 Task: Sort the products in the category "Laundry" by unit price (high first).
Action: Mouse moved to (673, 247)
Screenshot: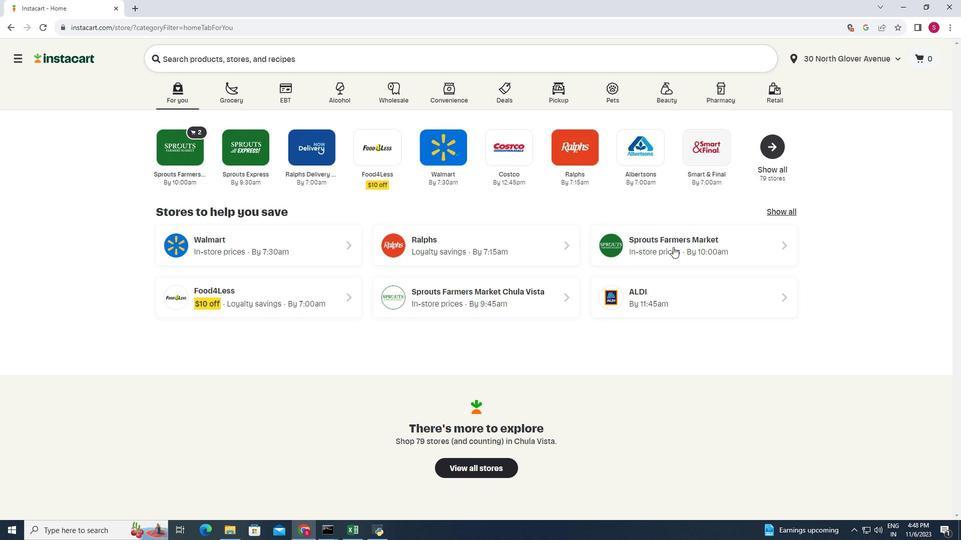 
Action: Mouse pressed left at (673, 247)
Screenshot: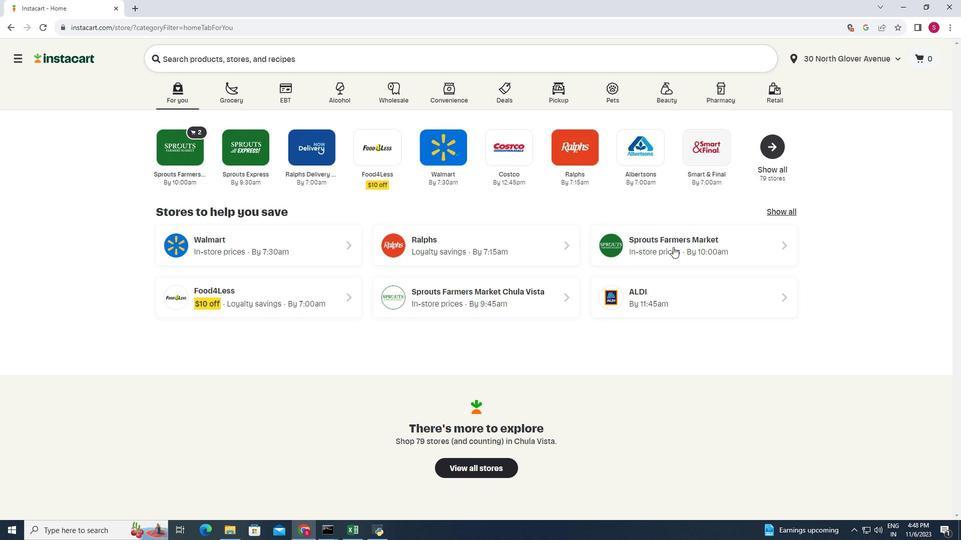 
Action: Mouse moved to (62, 342)
Screenshot: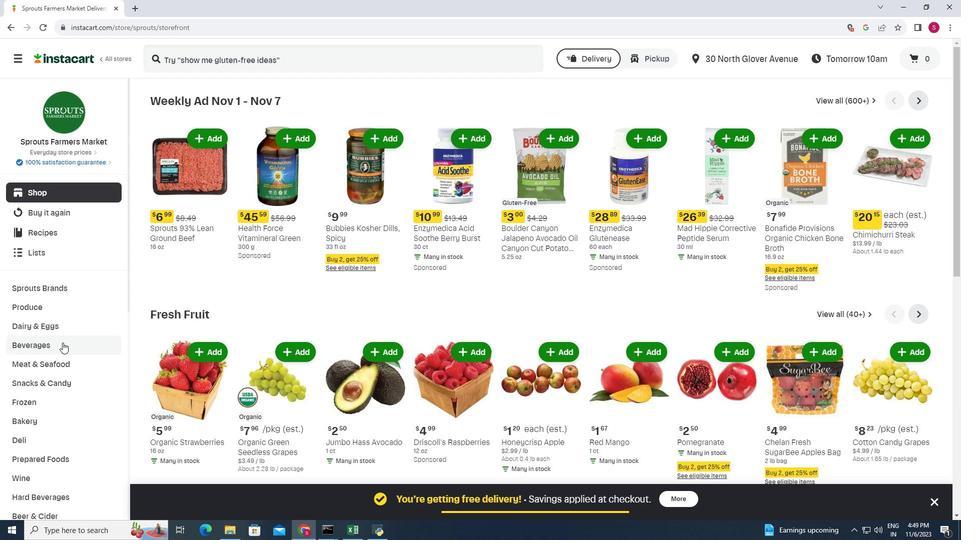 
Action: Mouse scrolled (62, 342) with delta (0, 0)
Screenshot: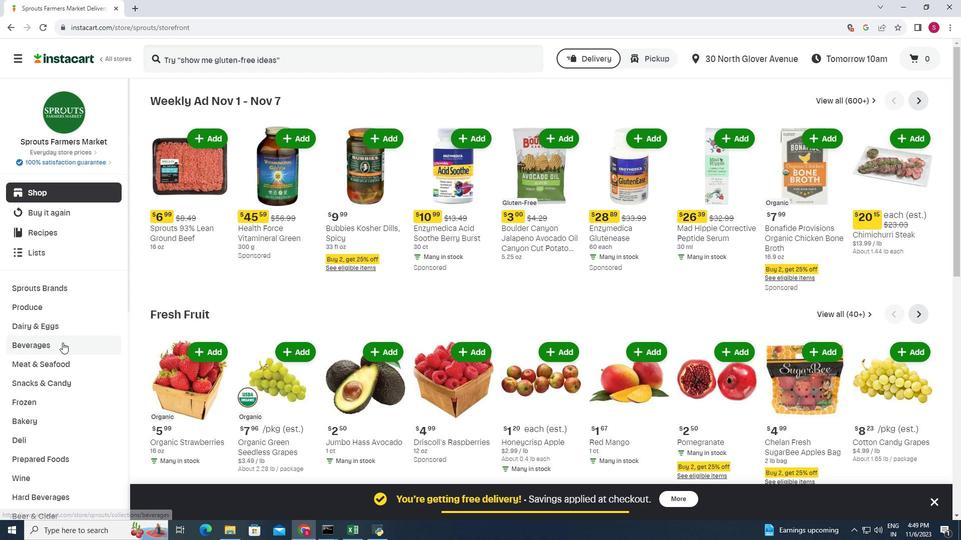 
Action: Mouse scrolled (62, 342) with delta (0, 0)
Screenshot: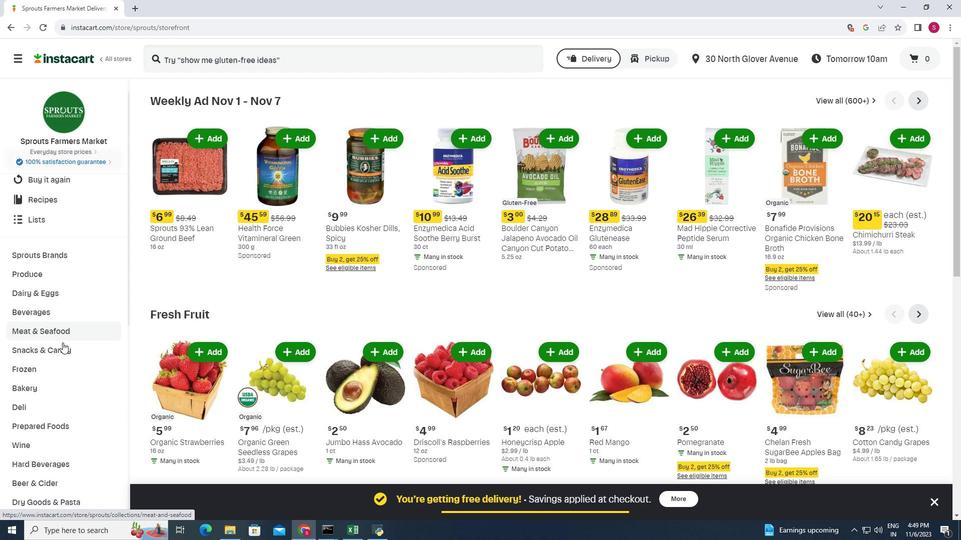 
Action: Mouse scrolled (62, 342) with delta (0, 0)
Screenshot: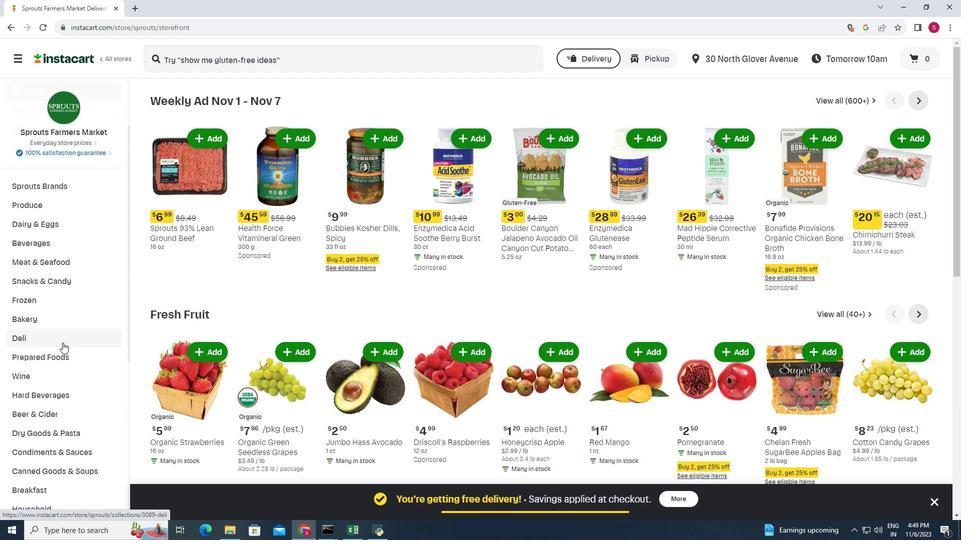 
Action: Mouse moved to (60, 343)
Screenshot: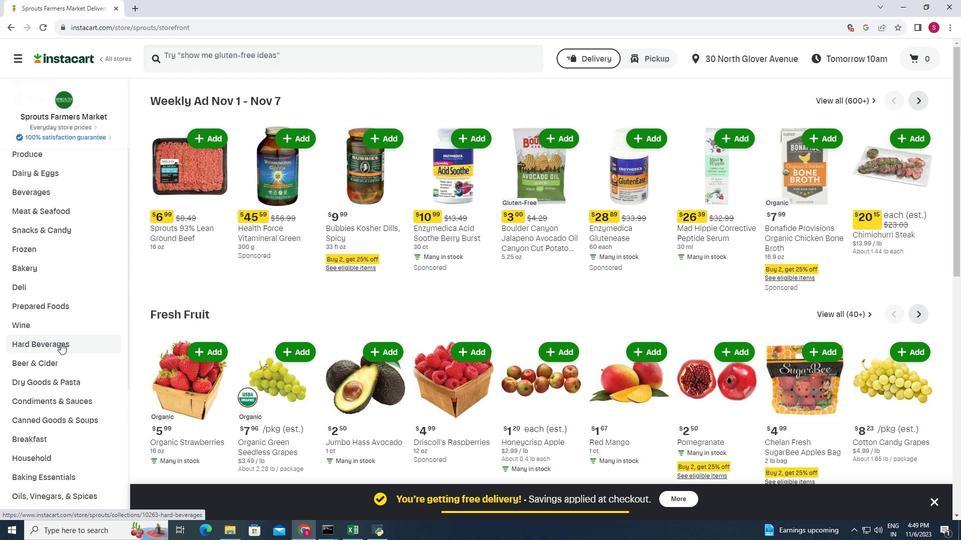 
Action: Mouse scrolled (60, 342) with delta (0, 0)
Screenshot: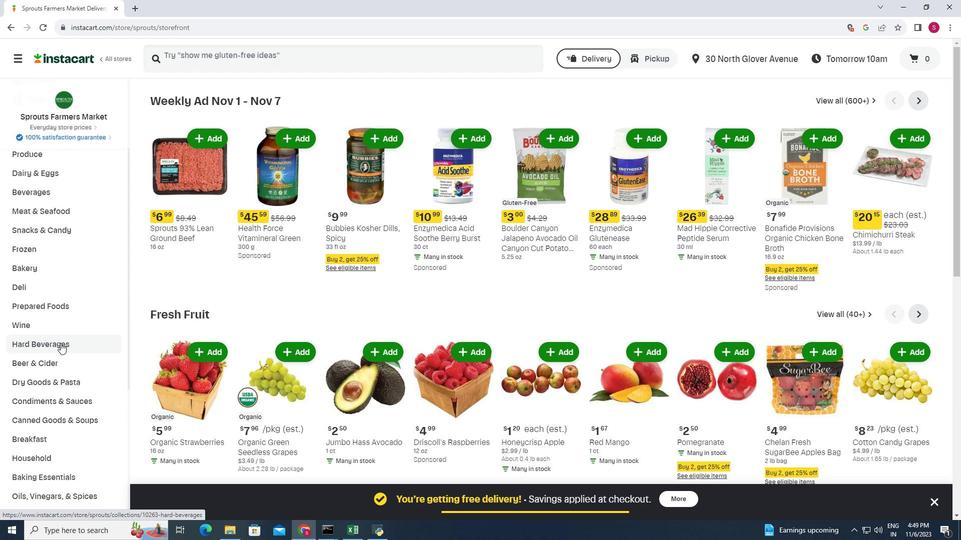 
Action: Mouse moved to (30, 413)
Screenshot: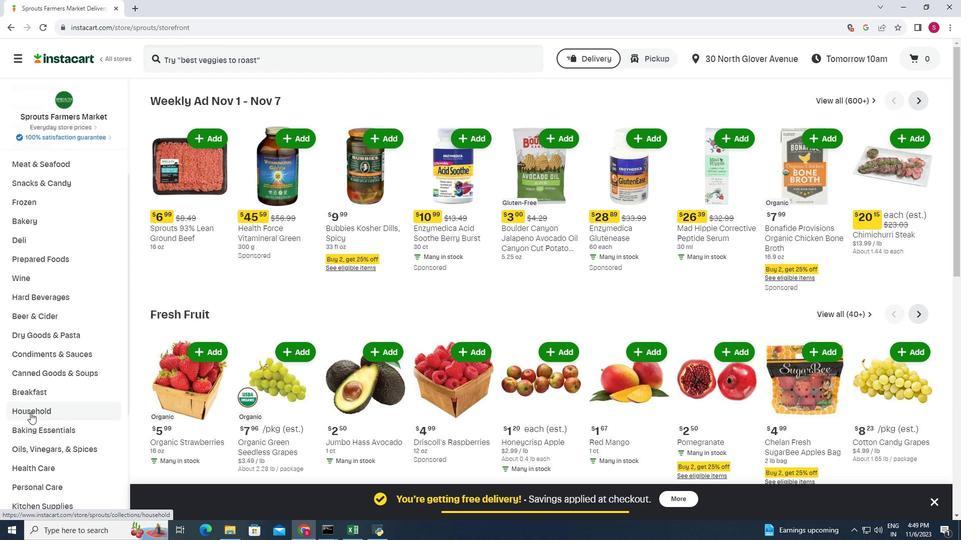 
Action: Mouse pressed left at (30, 413)
Screenshot: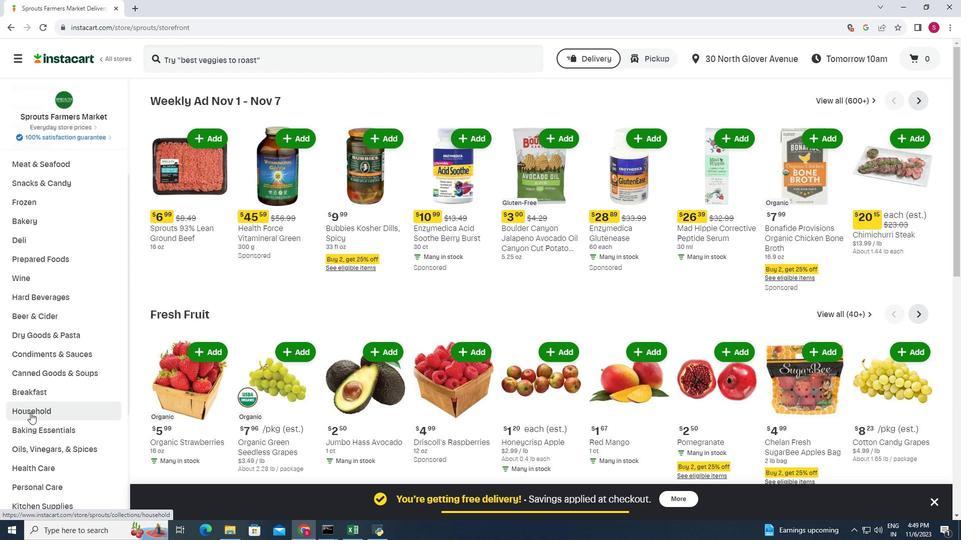 
Action: Mouse moved to (377, 126)
Screenshot: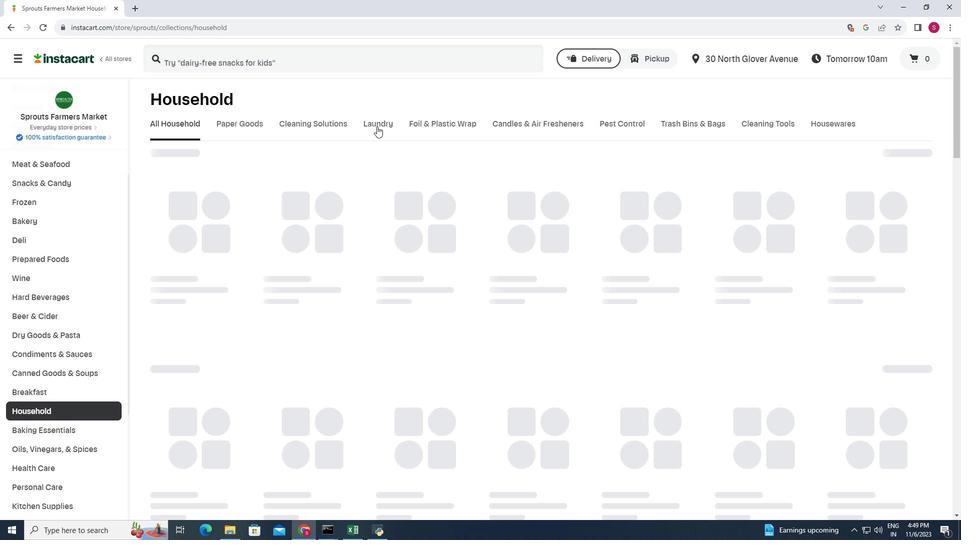 
Action: Mouse pressed left at (377, 126)
Screenshot: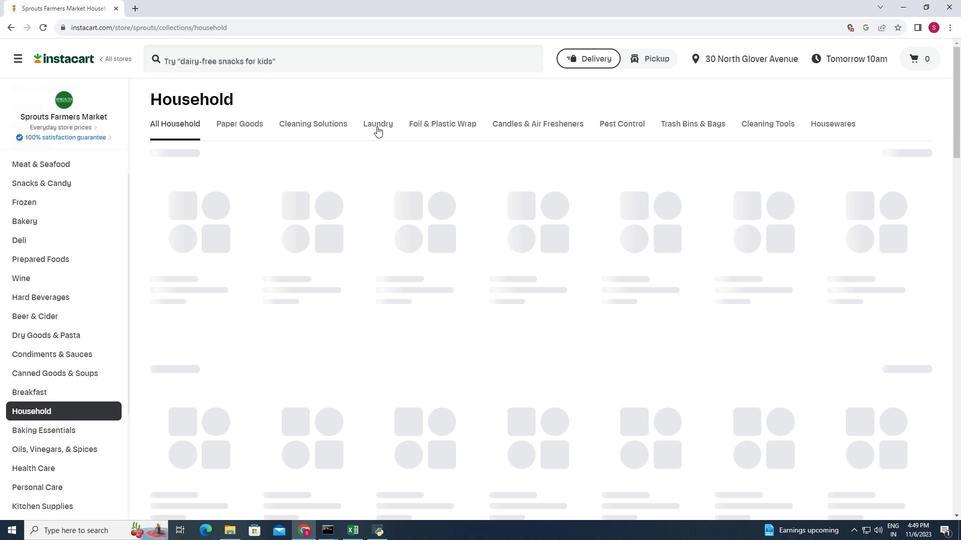 
Action: Mouse moved to (929, 201)
Screenshot: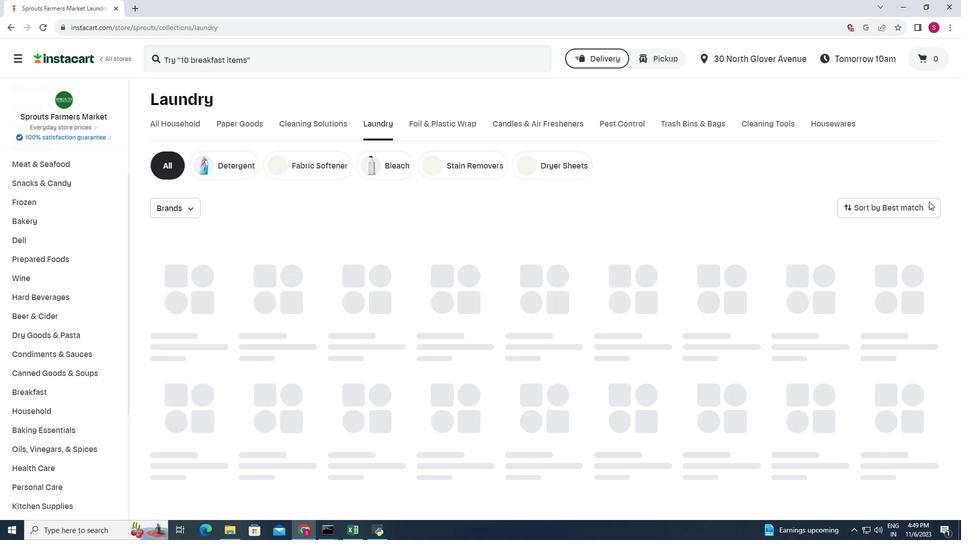 
Action: Mouse pressed left at (929, 201)
Screenshot: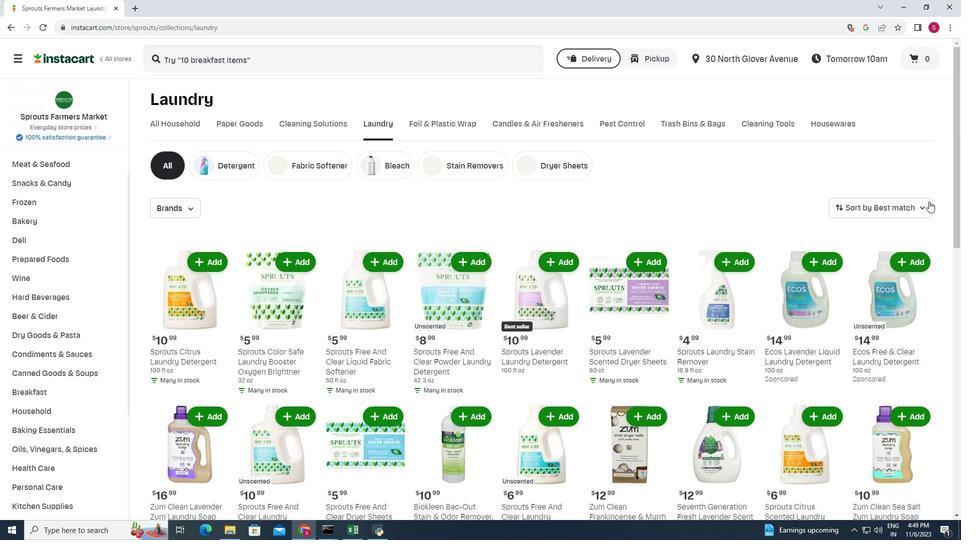 
Action: Mouse moved to (872, 326)
Screenshot: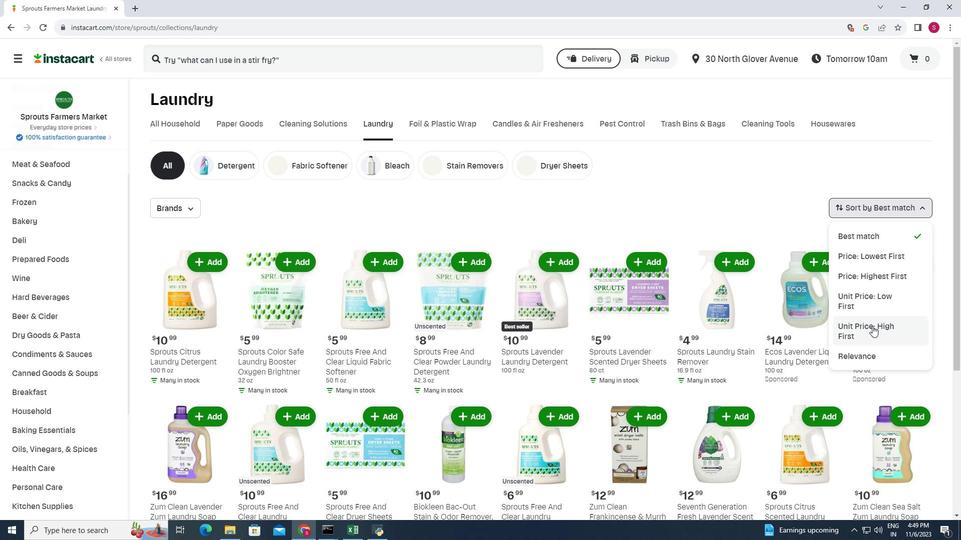 
Action: Mouse pressed left at (872, 326)
Screenshot: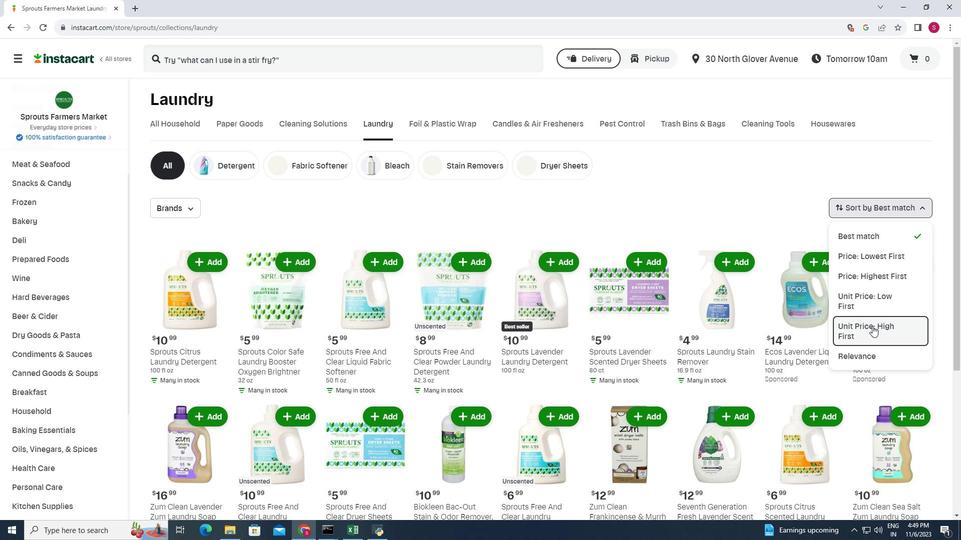 
Action: Mouse moved to (616, 205)
Screenshot: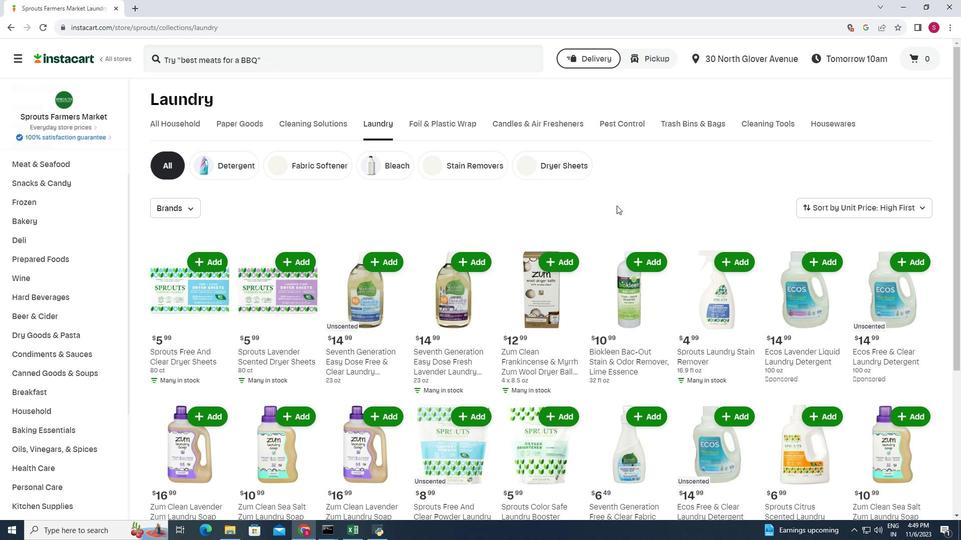 
Action: Mouse scrolled (616, 205) with delta (0, 0)
Screenshot: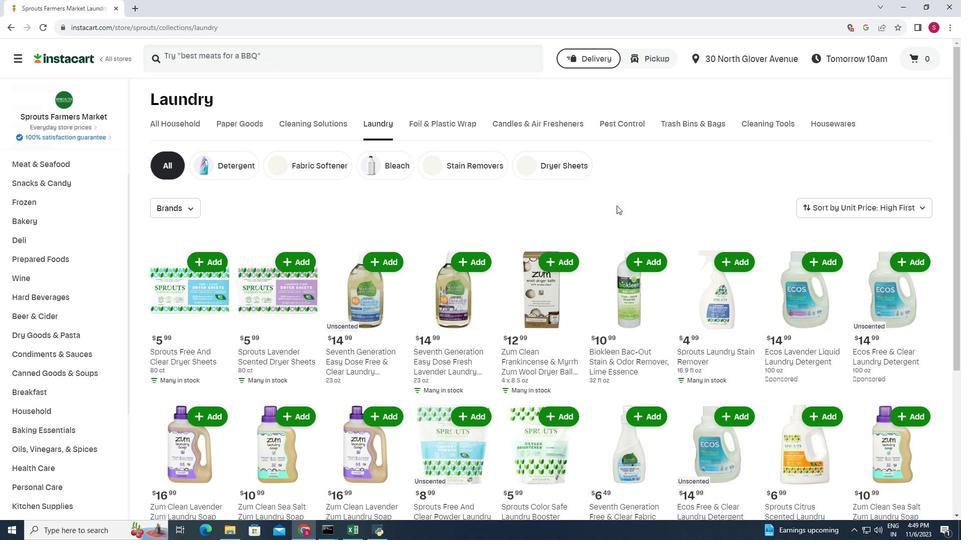 
Action: Mouse scrolled (616, 205) with delta (0, 0)
Screenshot: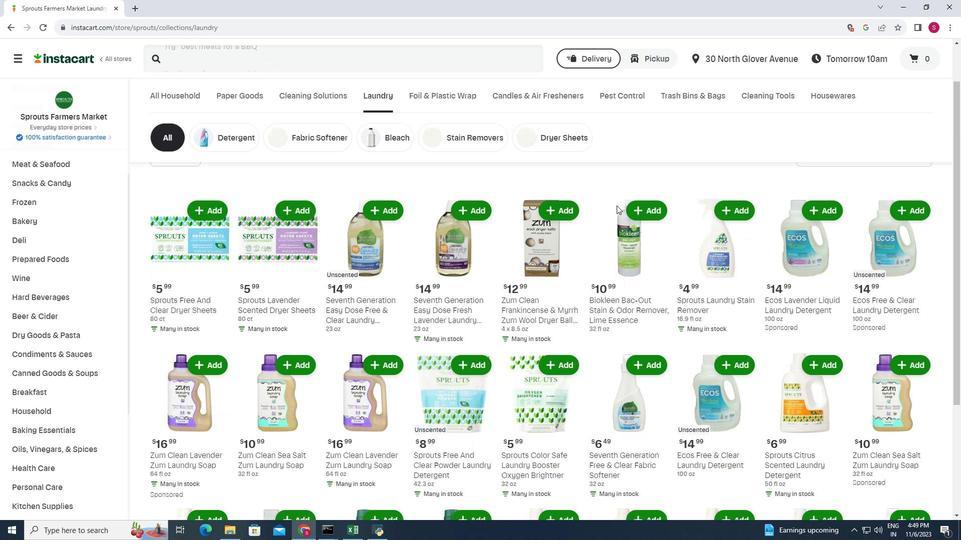 
Action: Mouse moved to (616, 205)
Screenshot: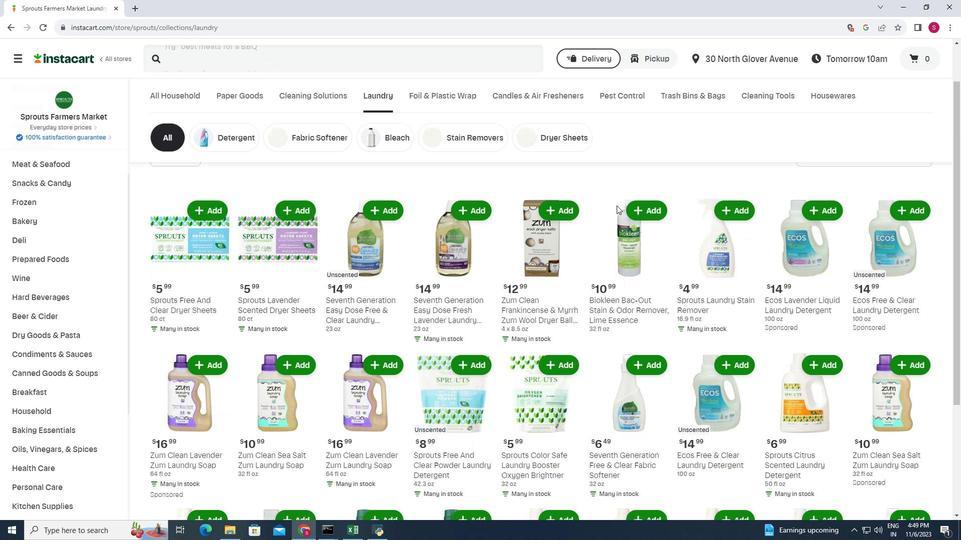 
Action: Mouse scrolled (616, 205) with delta (0, 0)
Screenshot: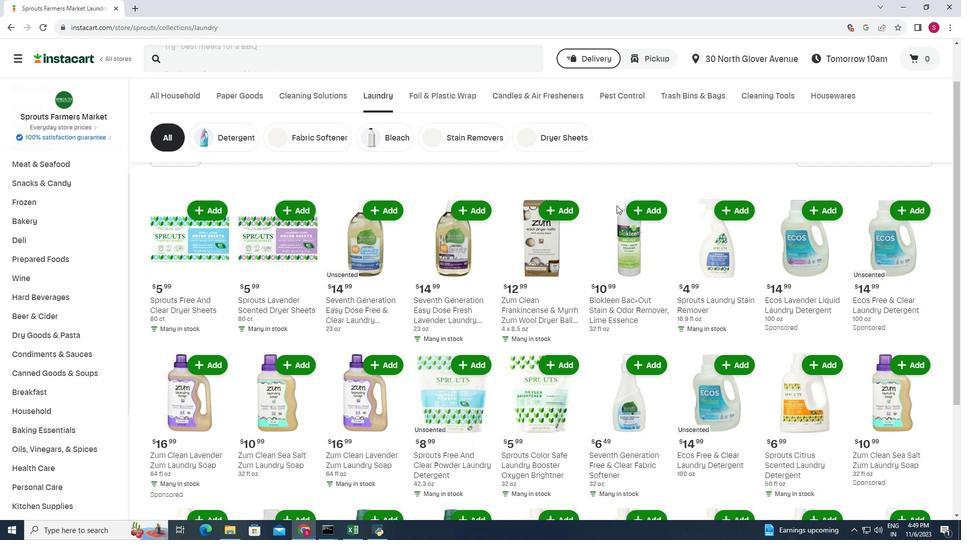 
Action: Mouse scrolled (616, 205) with delta (0, 0)
Screenshot: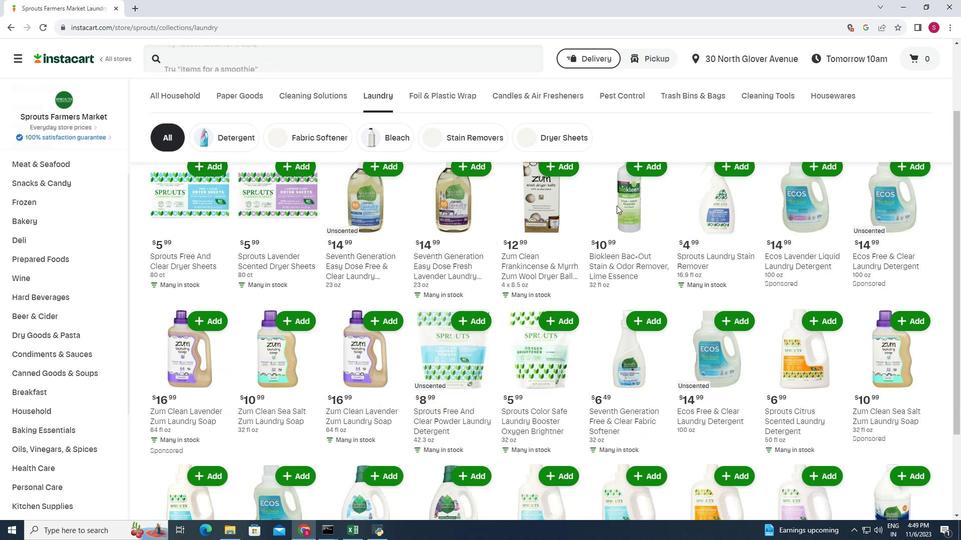 
Action: Mouse scrolled (616, 205) with delta (0, 0)
Screenshot: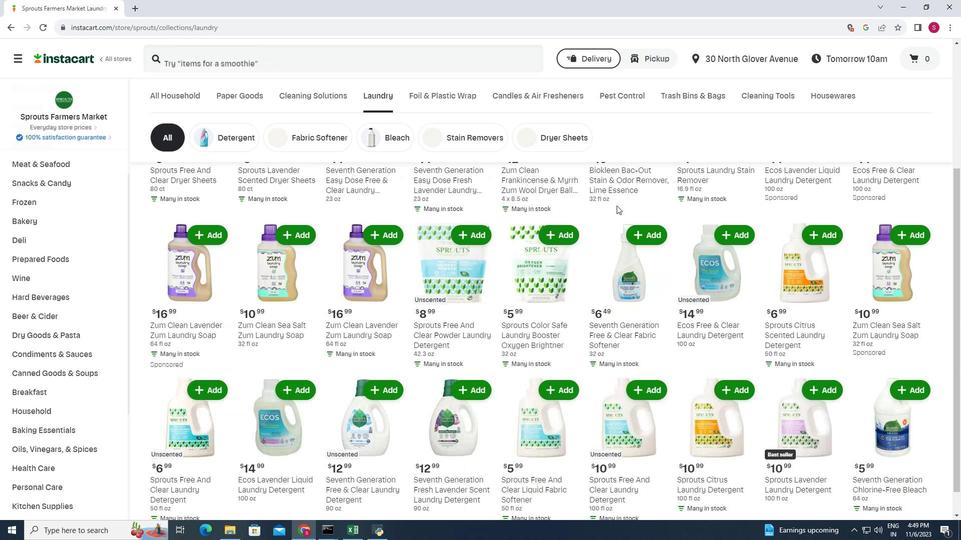 
Action: Mouse scrolled (616, 205) with delta (0, 0)
Screenshot: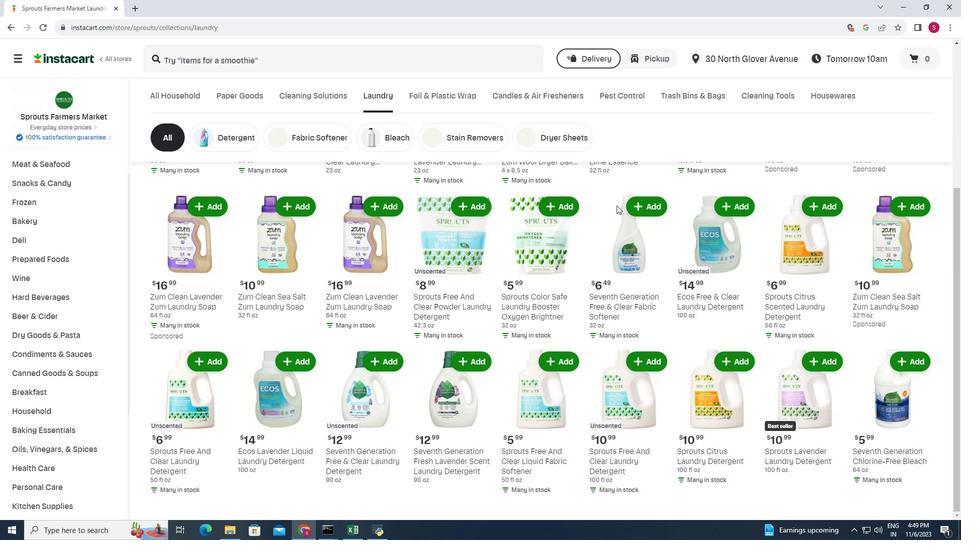 
Action: Mouse scrolled (616, 205) with delta (0, 0)
Screenshot: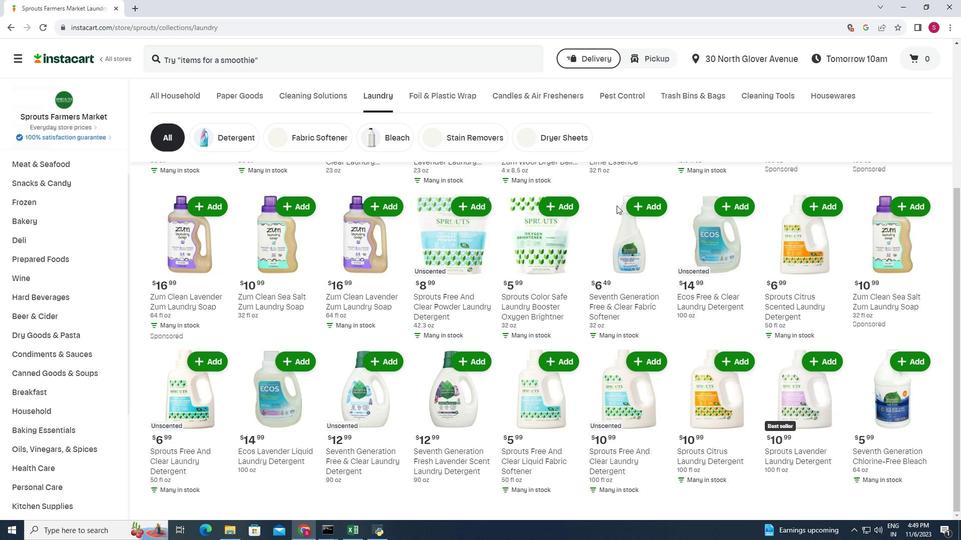 
Action: Mouse moved to (610, 207)
Screenshot: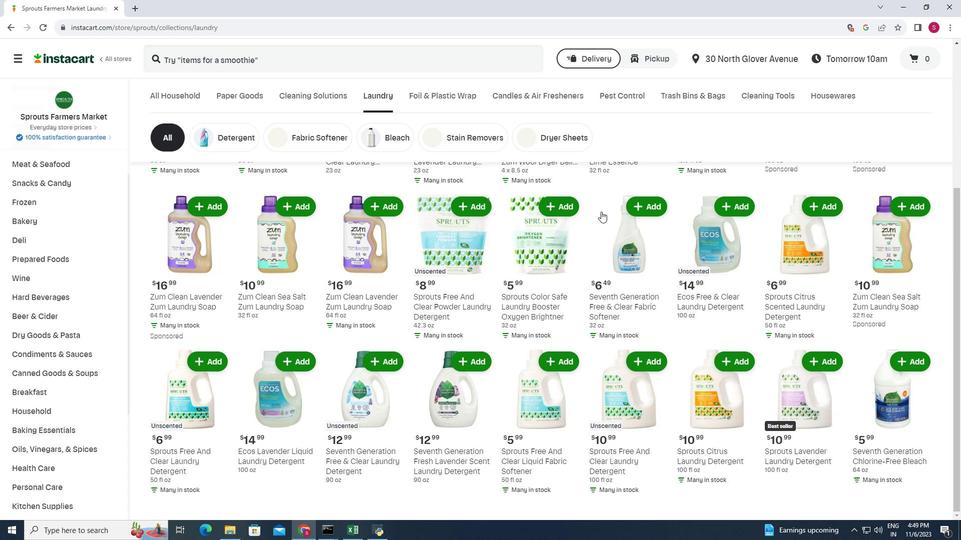 
